 Task: Search for tasks under the 'Red category' in the task management application.
Action: Mouse moved to (11, 149)
Screenshot: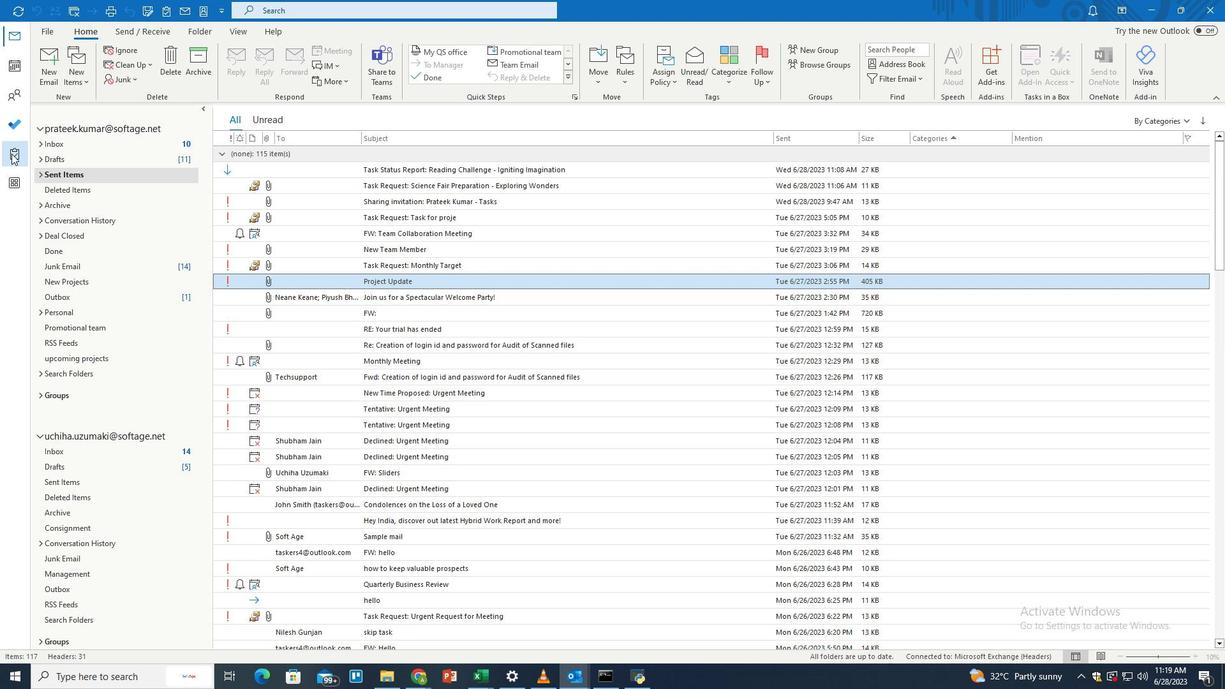 
Action: Mouse pressed left at (11, 149)
Screenshot: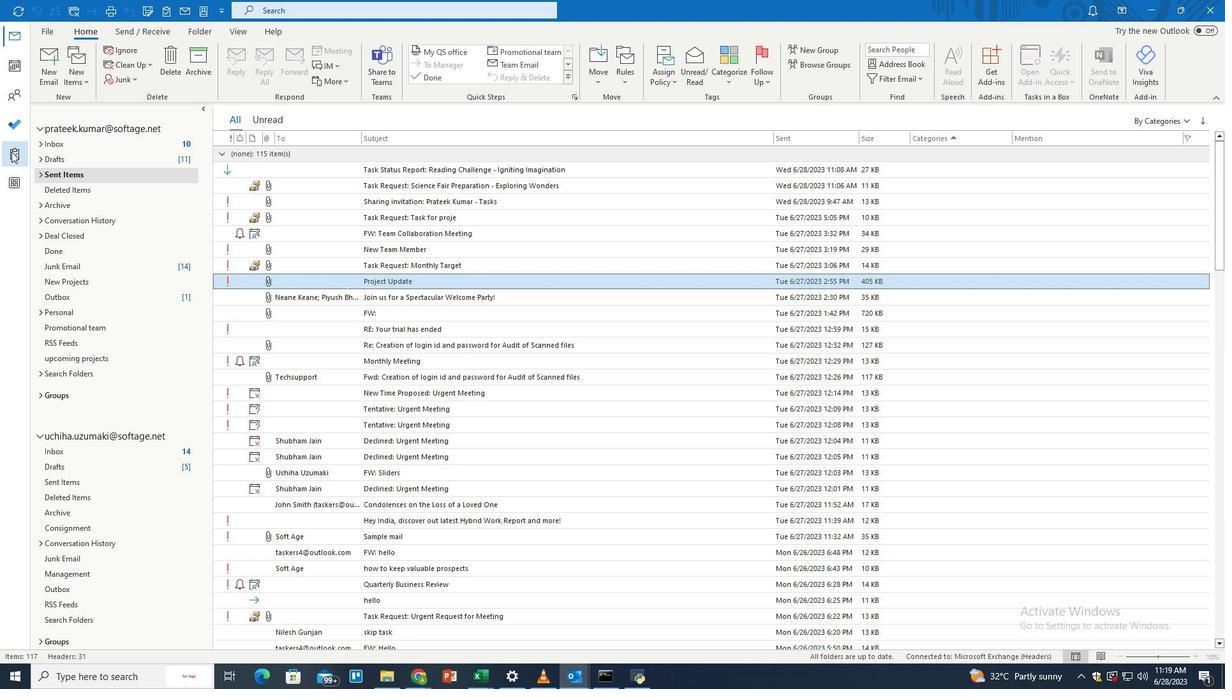 
Action: Mouse moved to (400, 12)
Screenshot: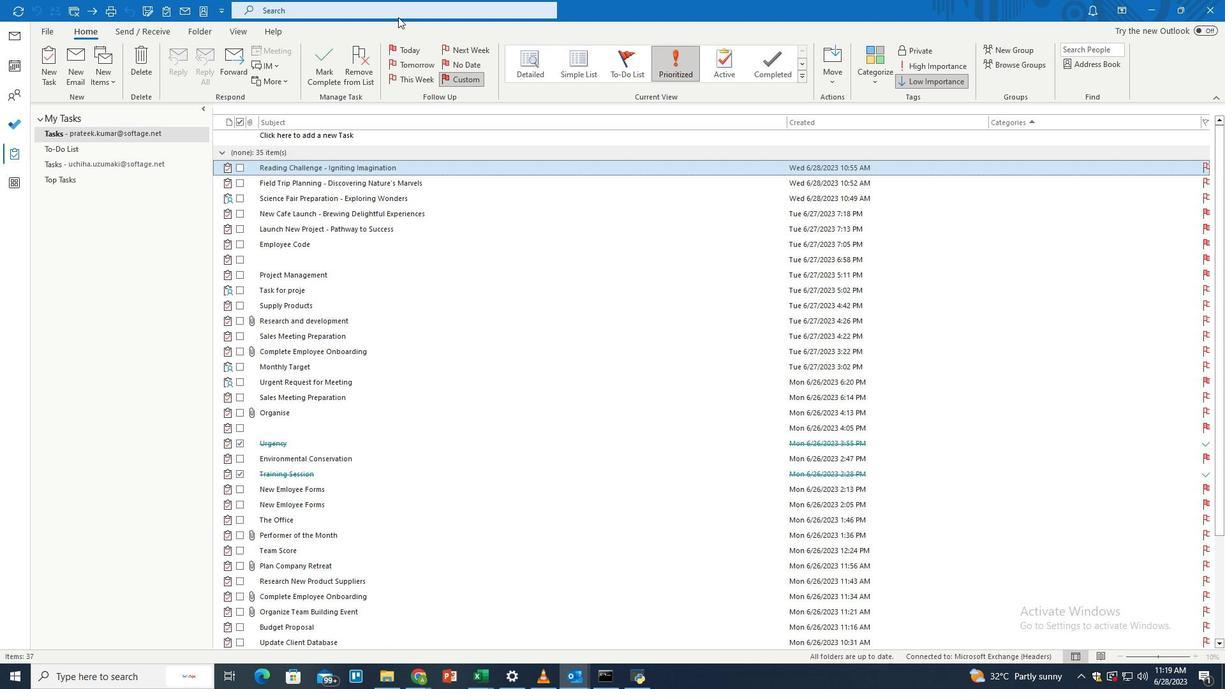 
Action: Mouse pressed left at (400, 12)
Screenshot: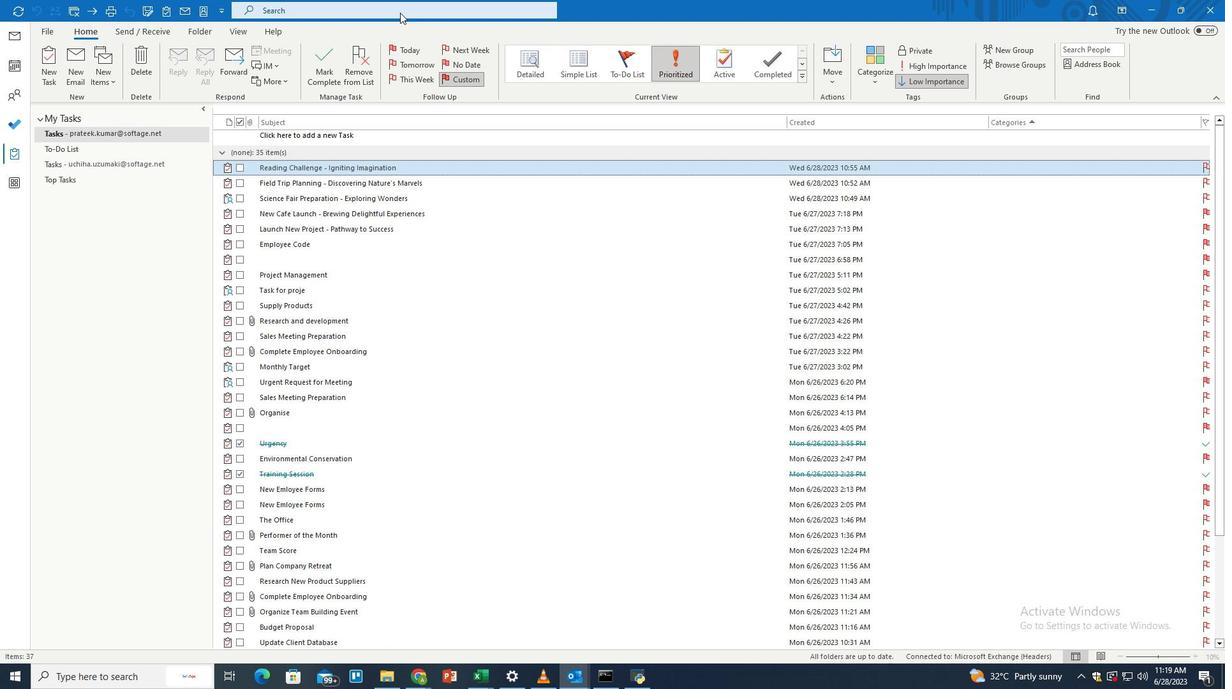 
Action: Mouse moved to (592, 8)
Screenshot: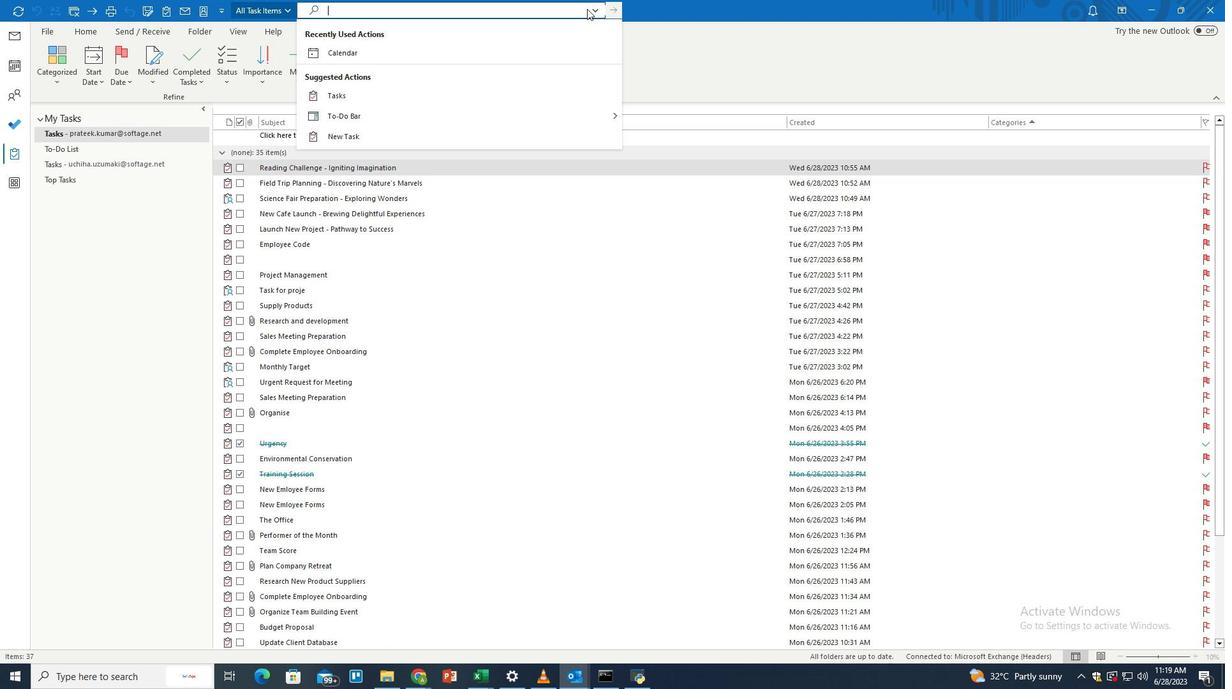 
Action: Mouse pressed left at (592, 8)
Screenshot: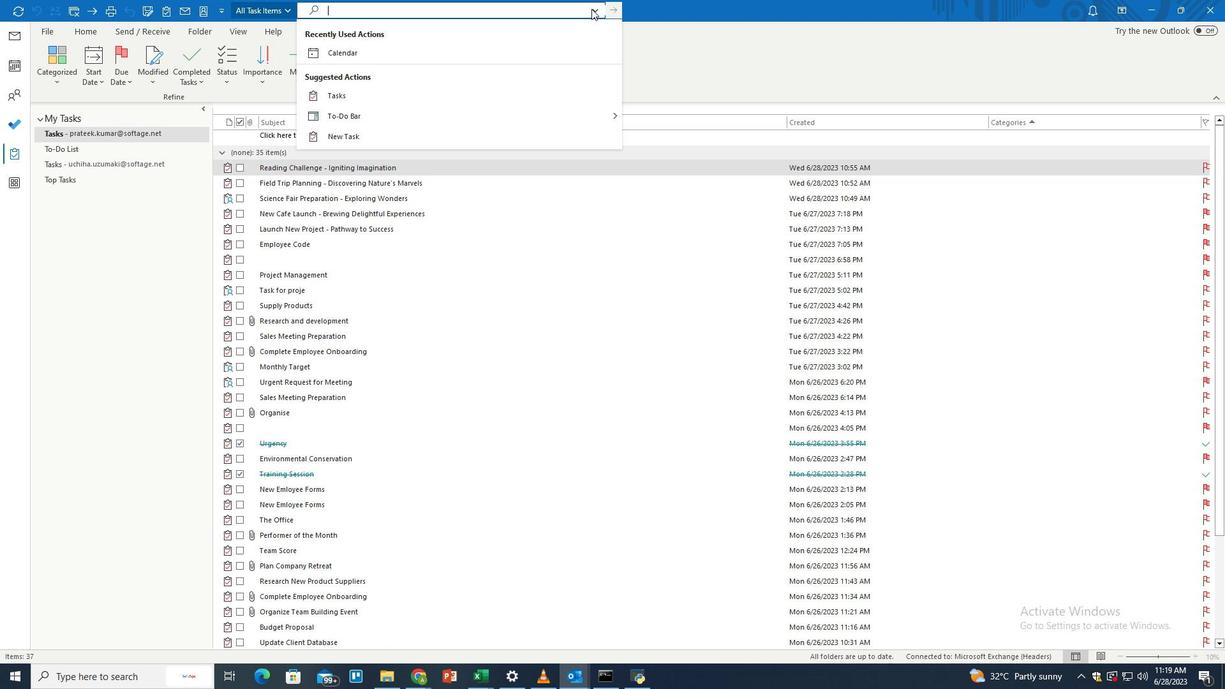 
Action: Mouse moved to (532, 51)
Screenshot: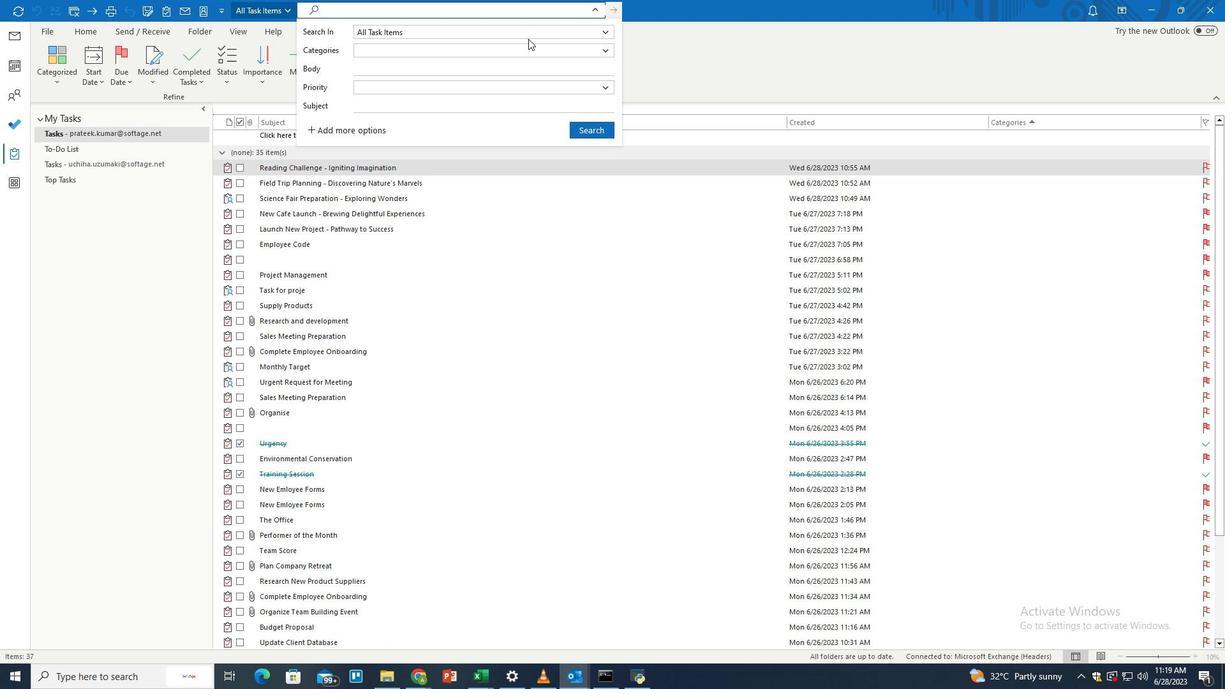 
Action: Mouse pressed left at (532, 51)
Screenshot: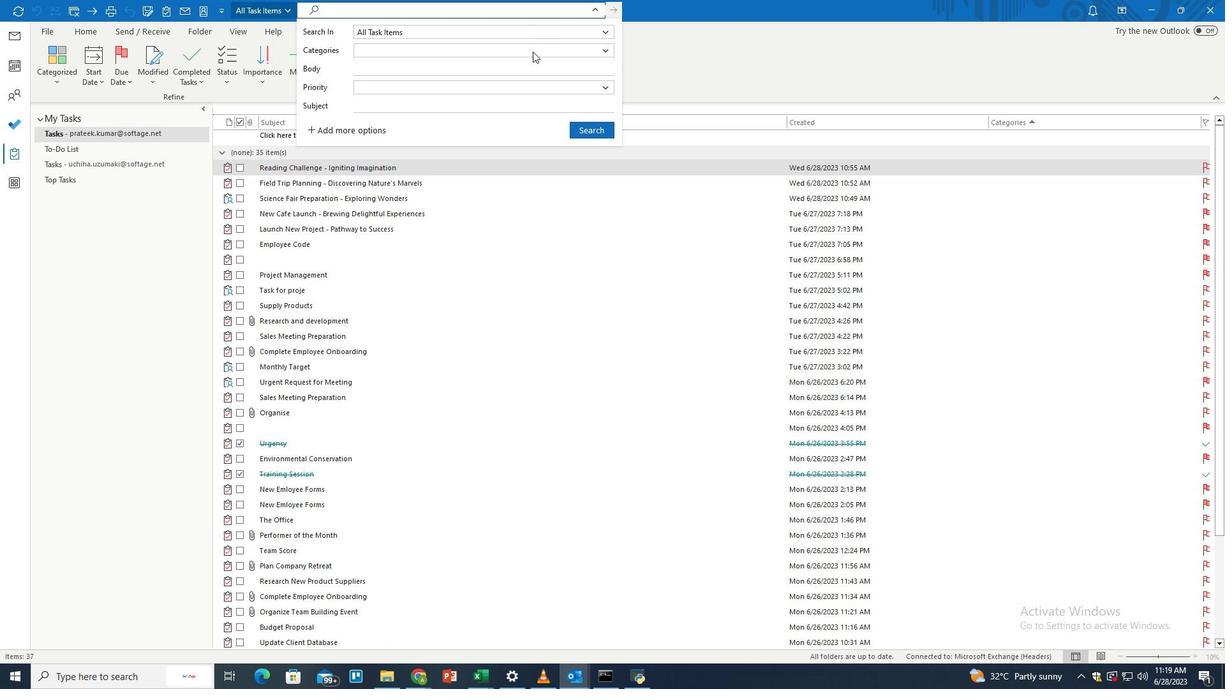 
Action: Mouse moved to (389, 159)
Screenshot: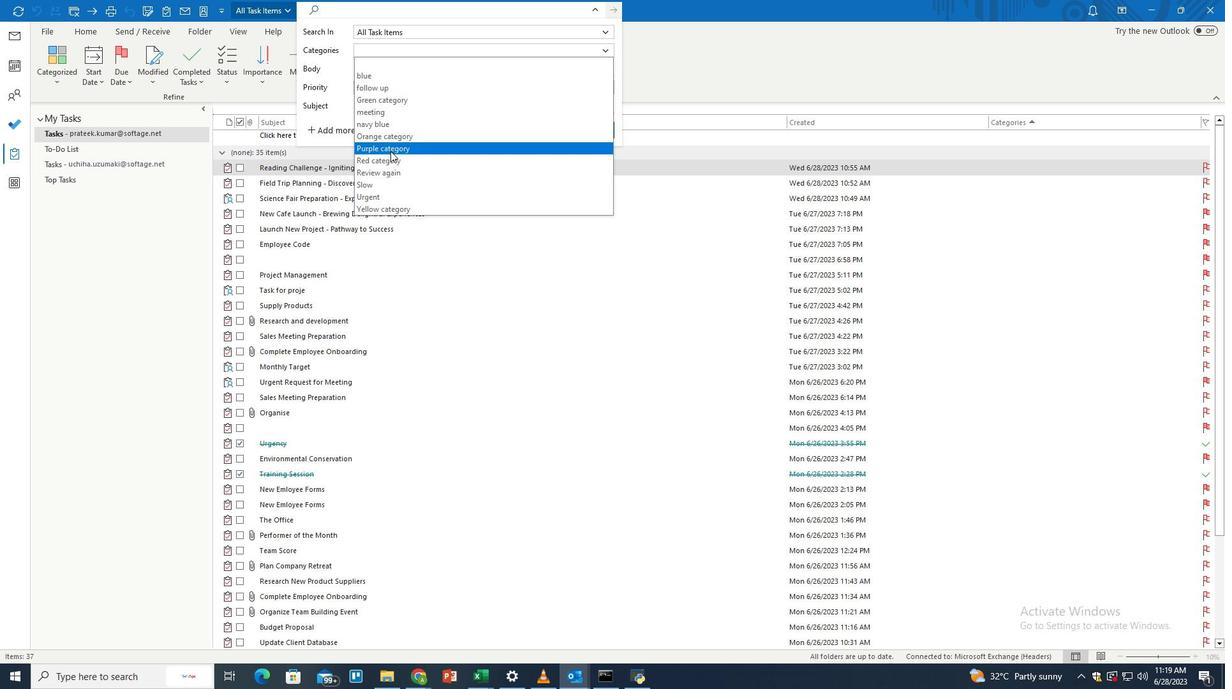 
Action: Mouse pressed left at (389, 159)
Screenshot: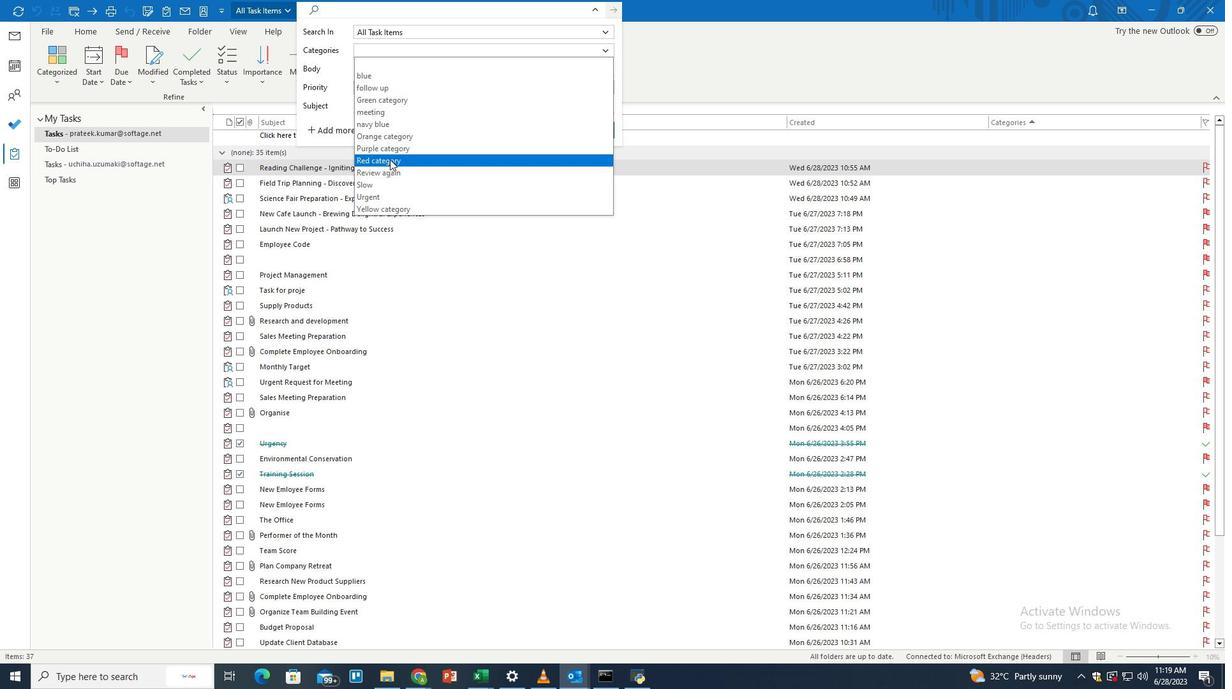 
Action: Mouse moved to (583, 128)
Screenshot: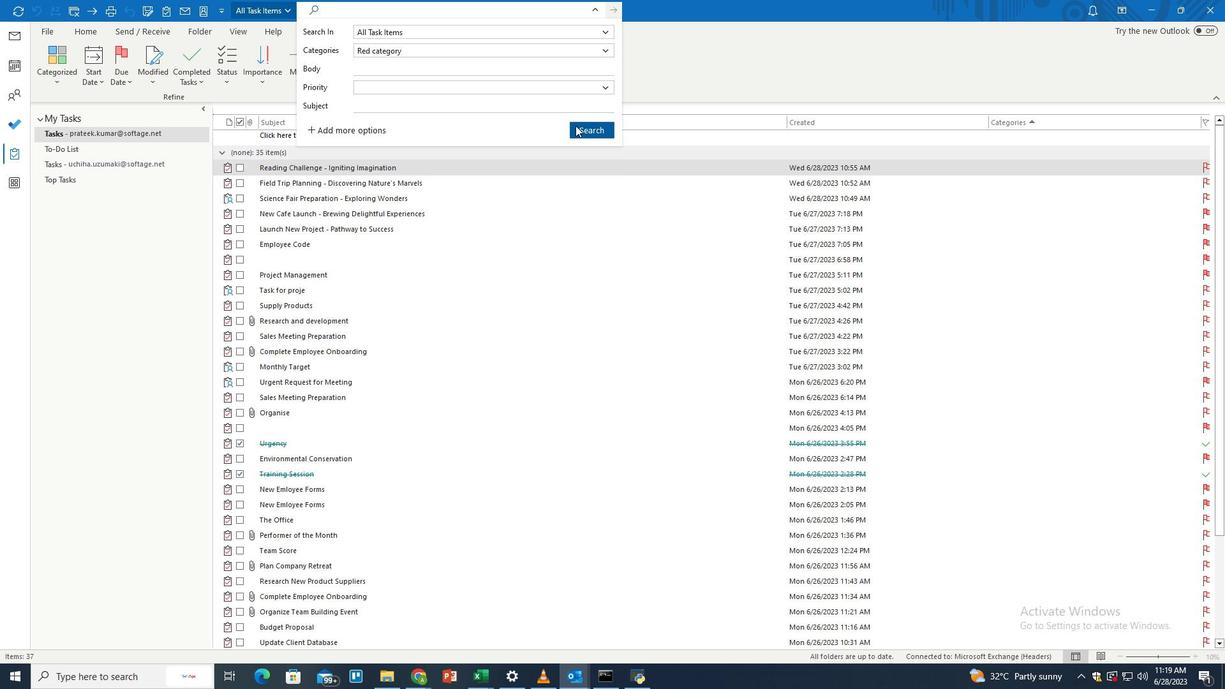 
Action: Mouse pressed left at (583, 128)
Screenshot: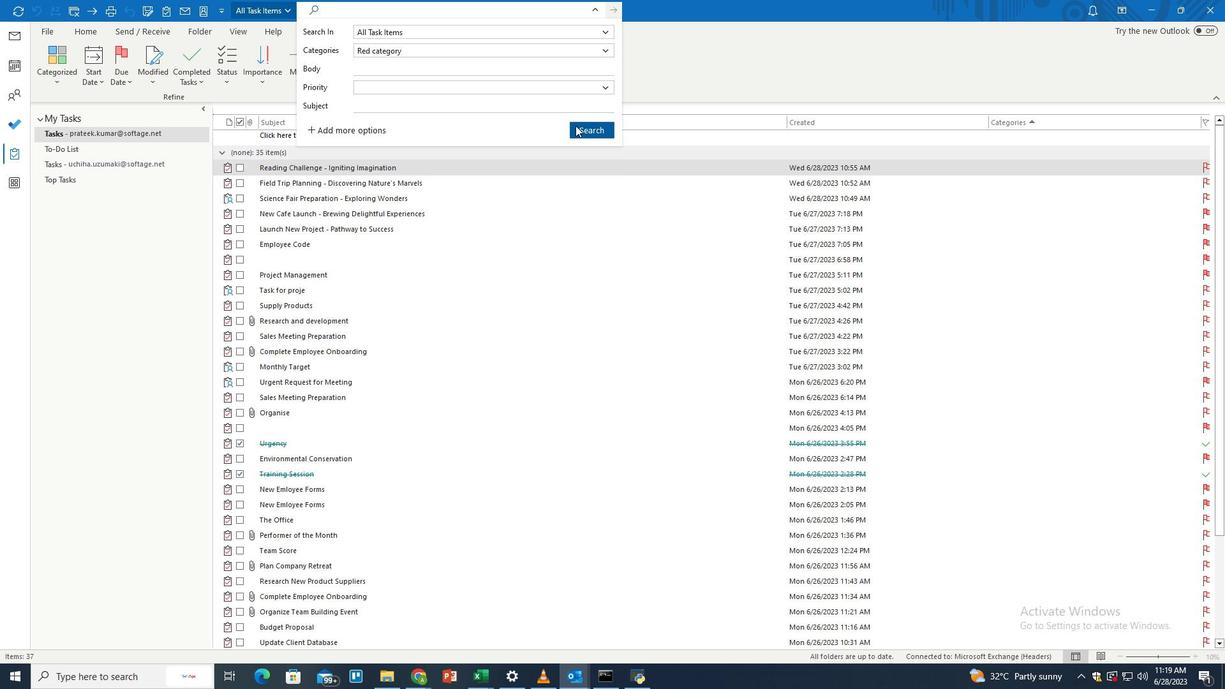 
Action: Mouse moved to (556, 238)
Screenshot: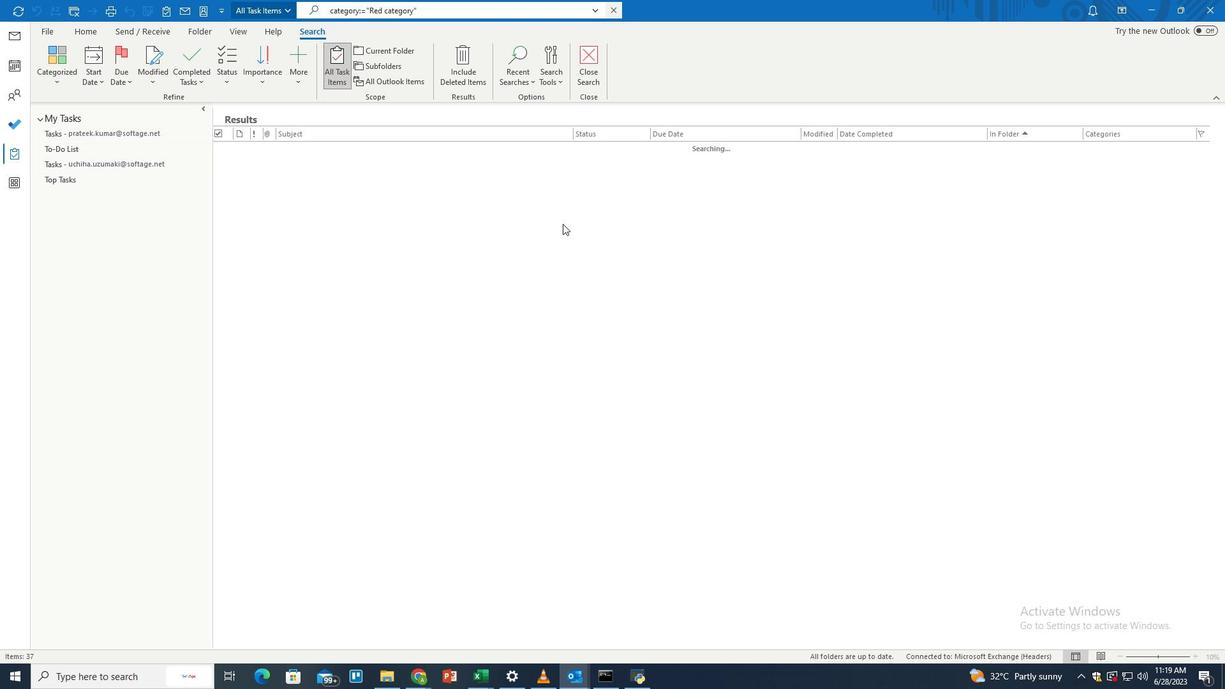 
